 Task: Add a condition where "Channel Is CTI phone call (outgoing)" in unsolved tickets in your groups.
Action: Mouse moved to (108, 364)
Screenshot: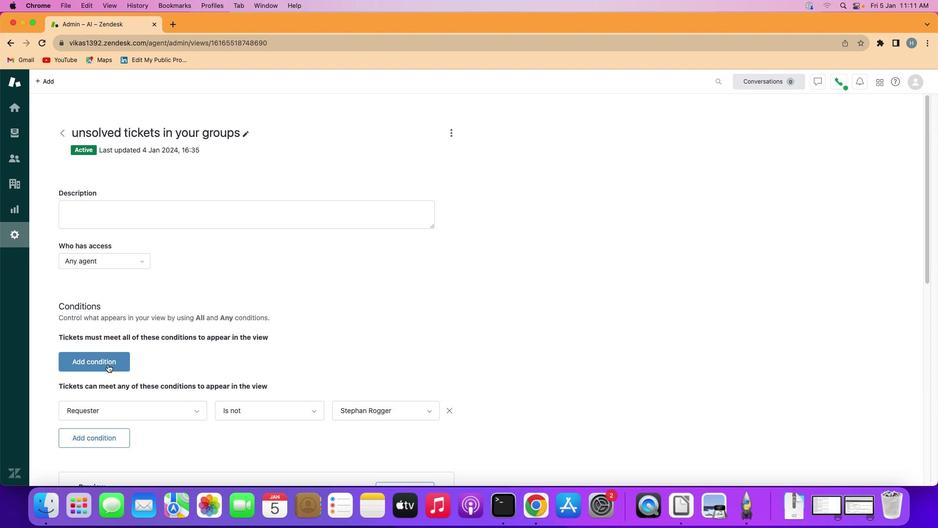 
Action: Mouse pressed left at (108, 364)
Screenshot: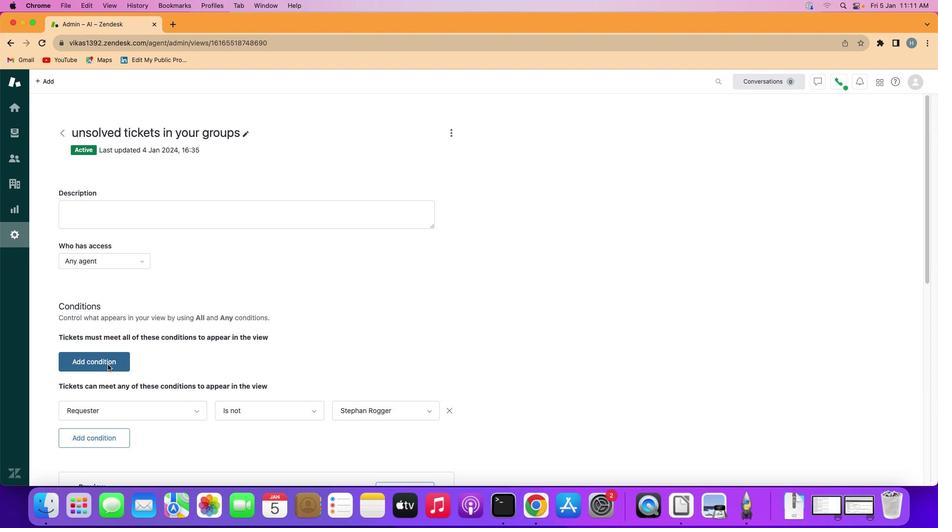 
Action: Mouse moved to (140, 362)
Screenshot: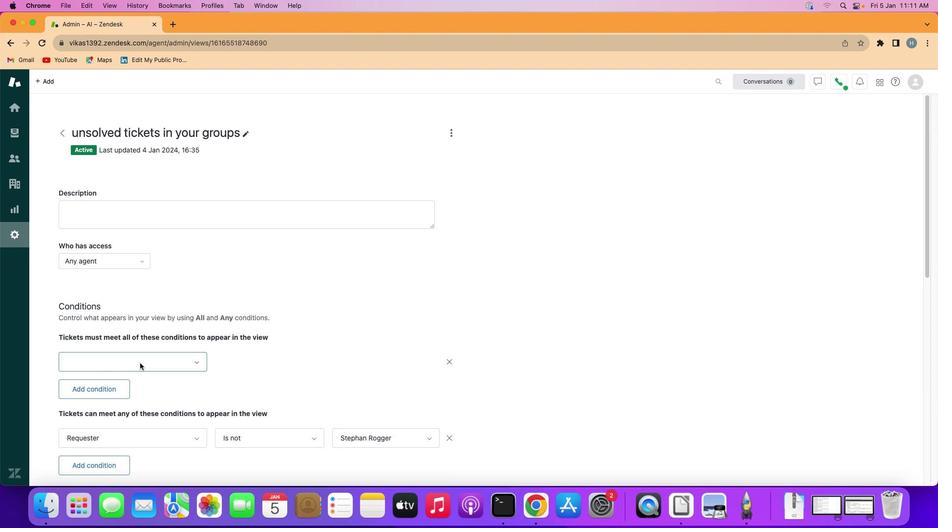 
Action: Mouse pressed left at (140, 362)
Screenshot: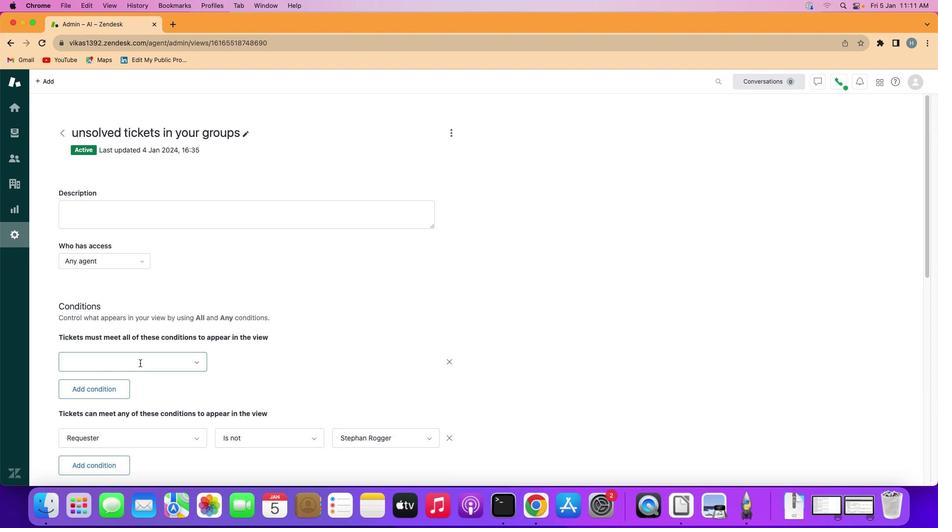 
Action: Mouse moved to (134, 279)
Screenshot: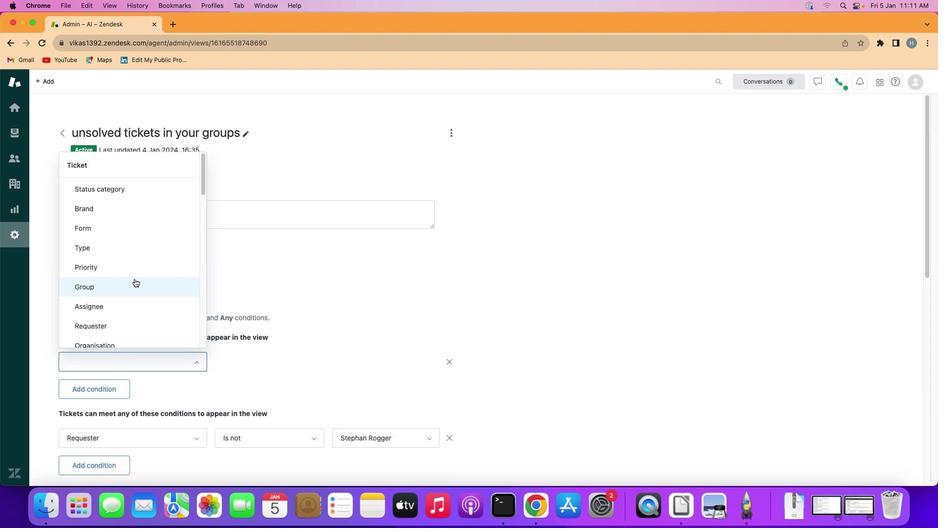 
Action: Mouse scrolled (134, 279) with delta (0, 0)
Screenshot: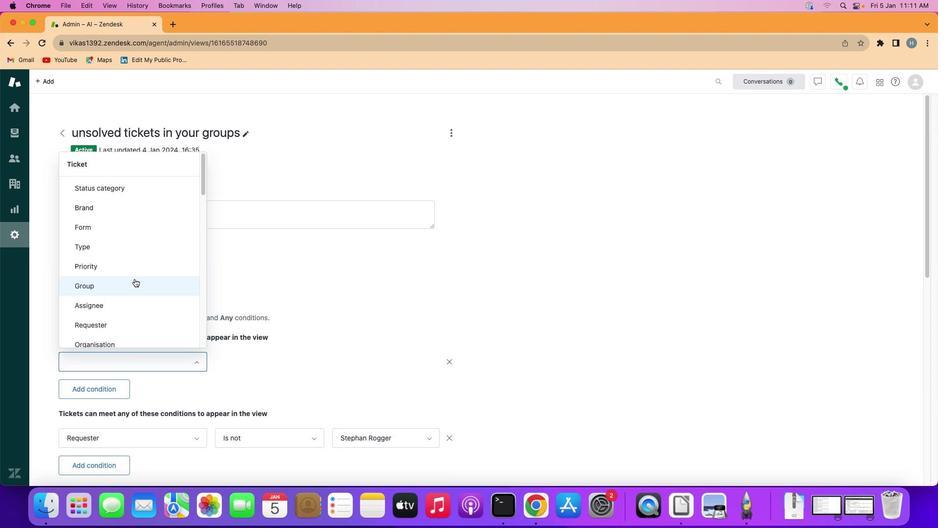 
Action: Mouse scrolled (134, 279) with delta (0, 0)
Screenshot: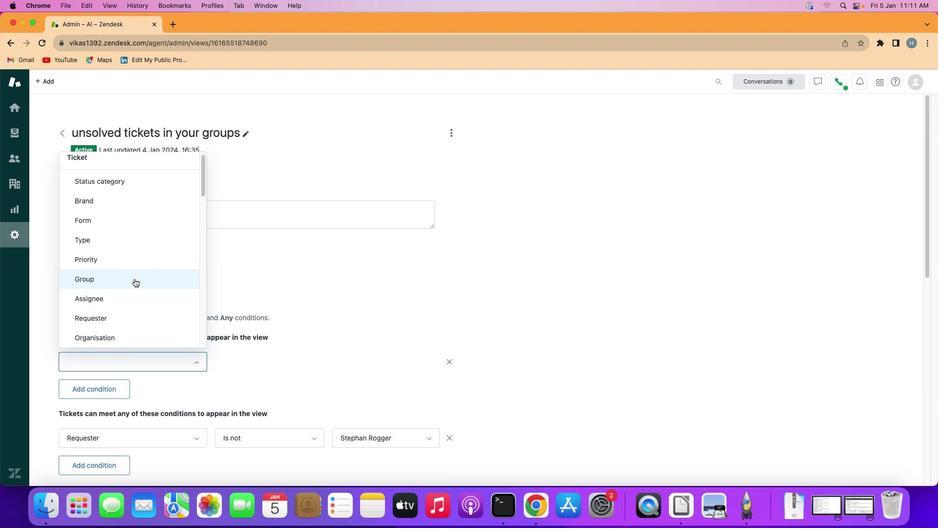 
Action: Mouse scrolled (134, 279) with delta (0, 0)
Screenshot: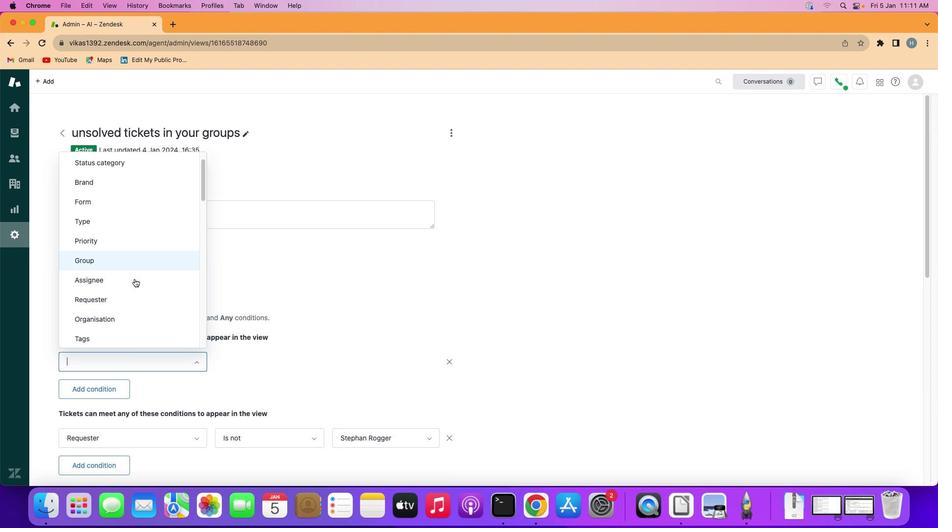 
Action: Mouse scrolled (134, 279) with delta (0, 0)
Screenshot: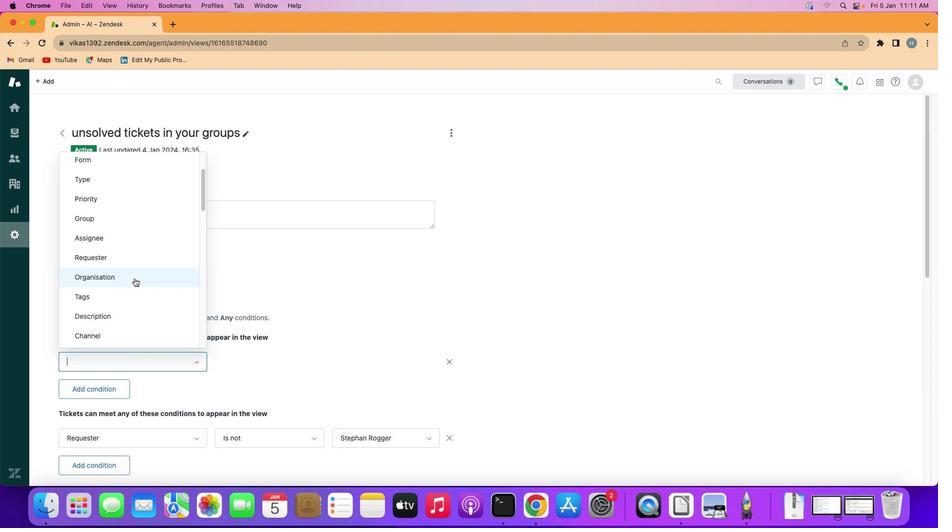 
Action: Mouse moved to (134, 278)
Screenshot: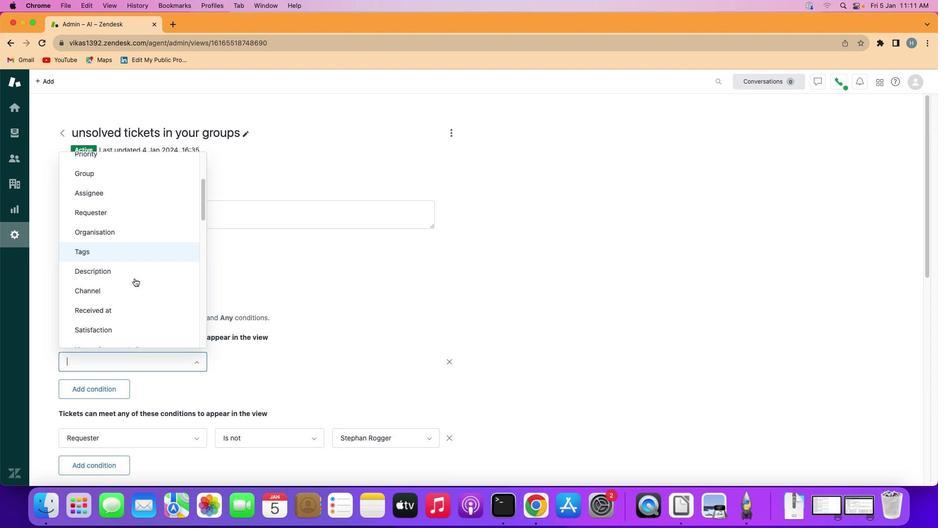 
Action: Mouse scrolled (134, 278) with delta (0, -1)
Screenshot: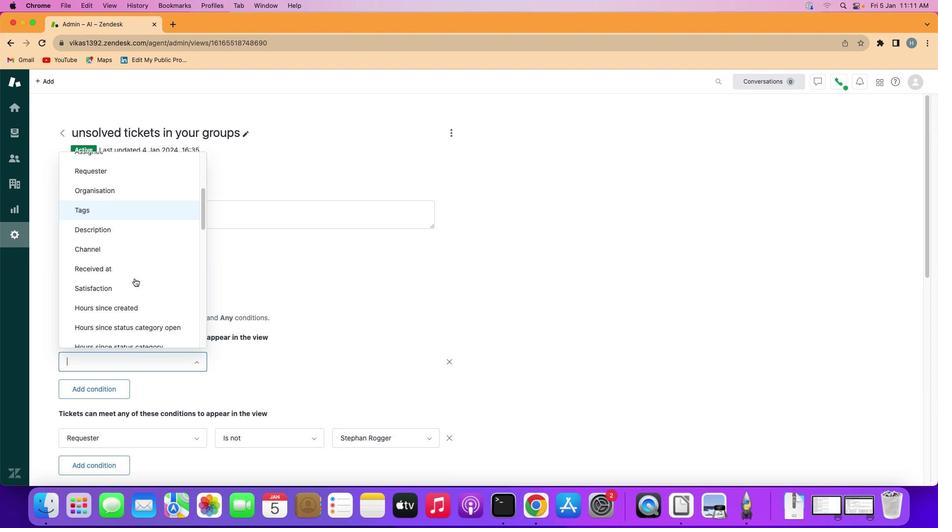 
Action: Mouse moved to (141, 231)
Screenshot: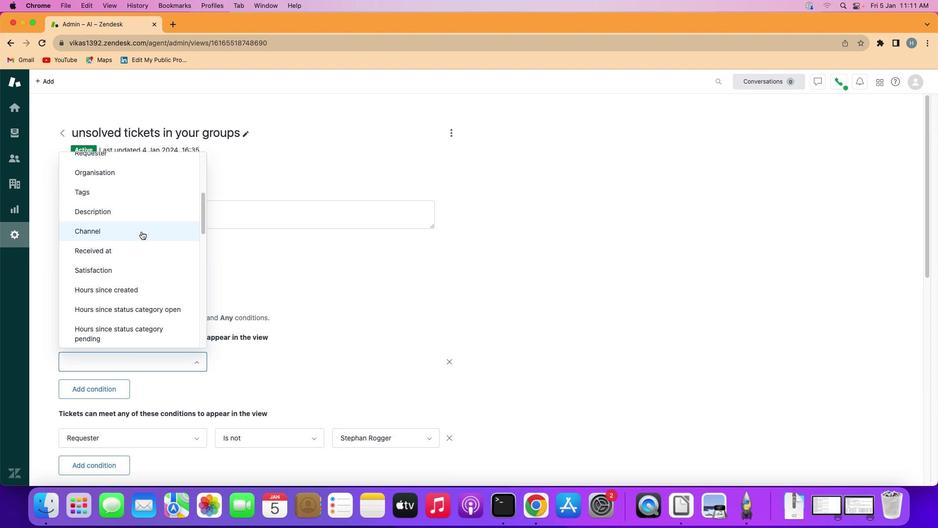 
Action: Mouse pressed left at (141, 231)
Screenshot: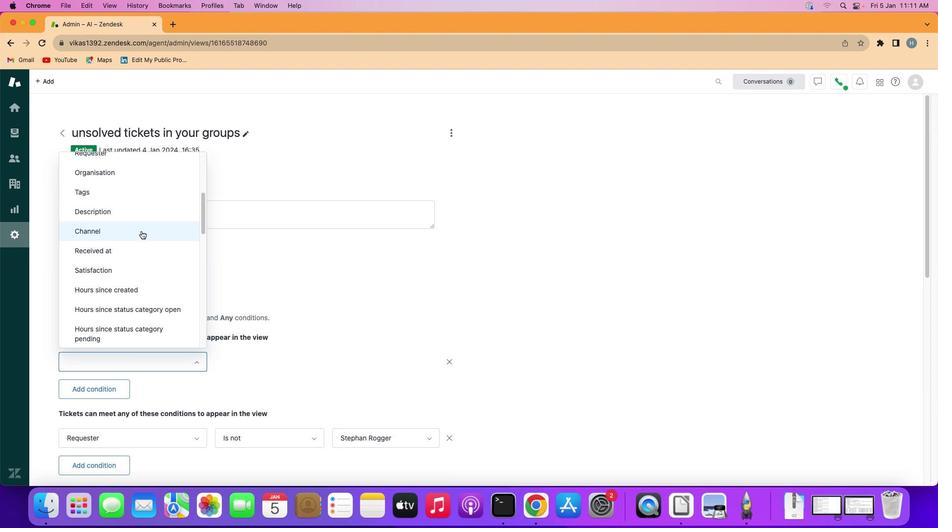 
Action: Mouse moved to (259, 365)
Screenshot: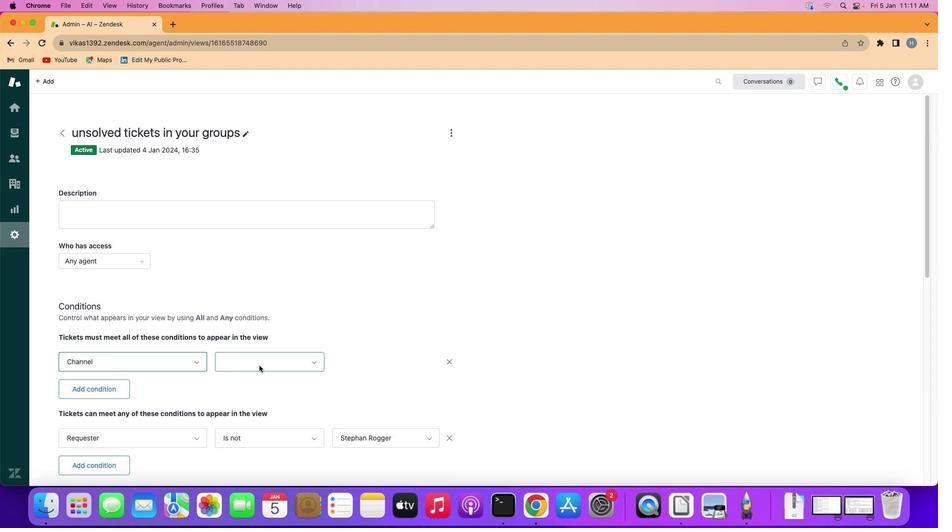 
Action: Mouse pressed left at (259, 365)
Screenshot: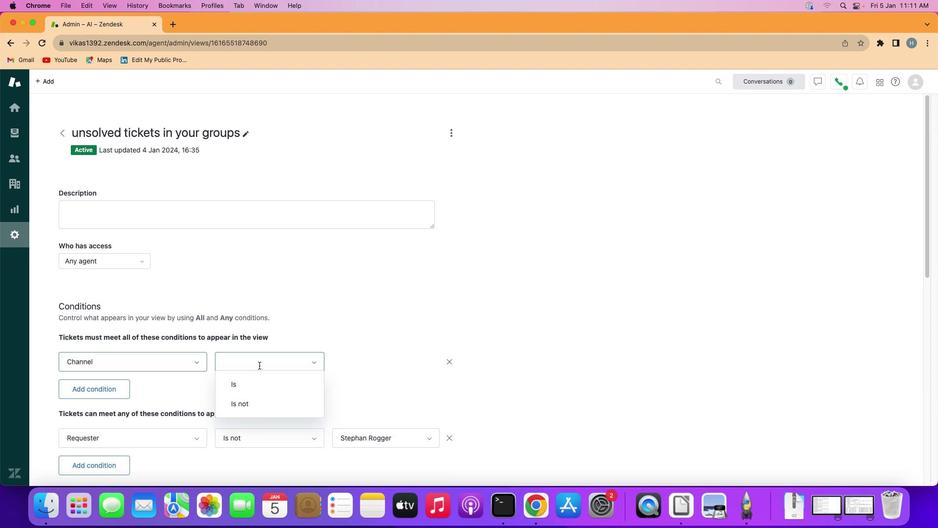 
Action: Mouse moved to (258, 384)
Screenshot: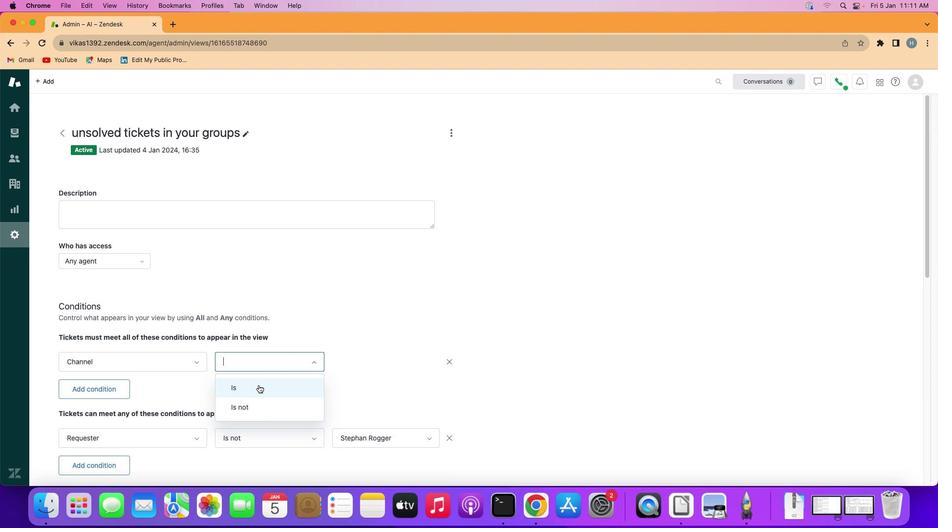 
Action: Mouse pressed left at (258, 384)
Screenshot: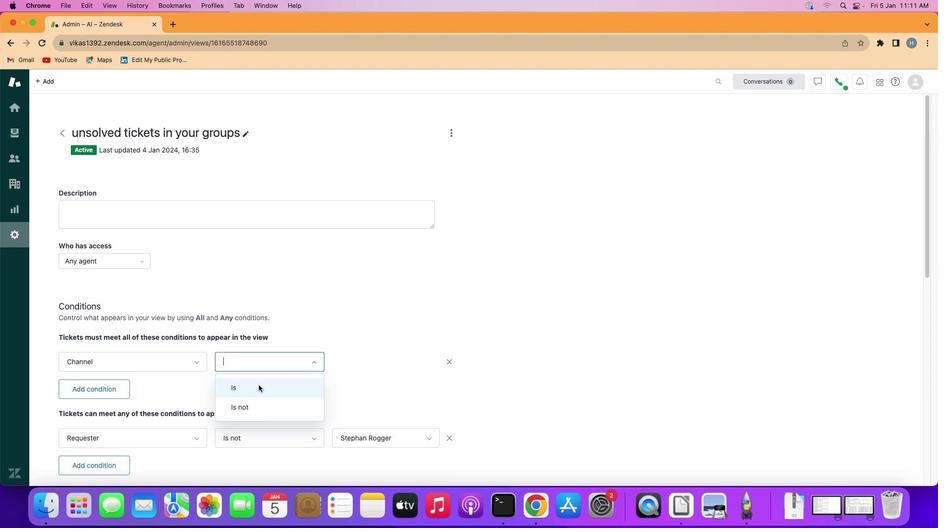 
Action: Mouse moved to (412, 360)
Screenshot: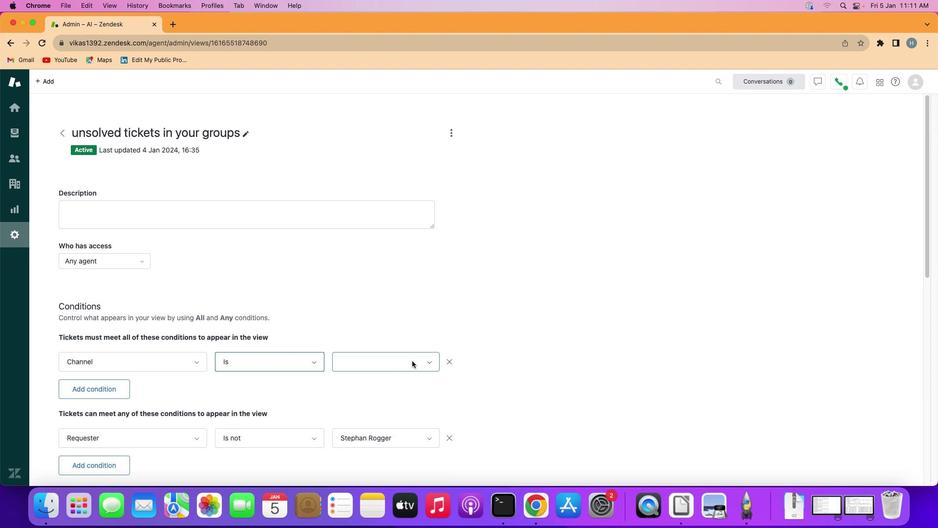 
Action: Mouse pressed left at (412, 360)
Screenshot: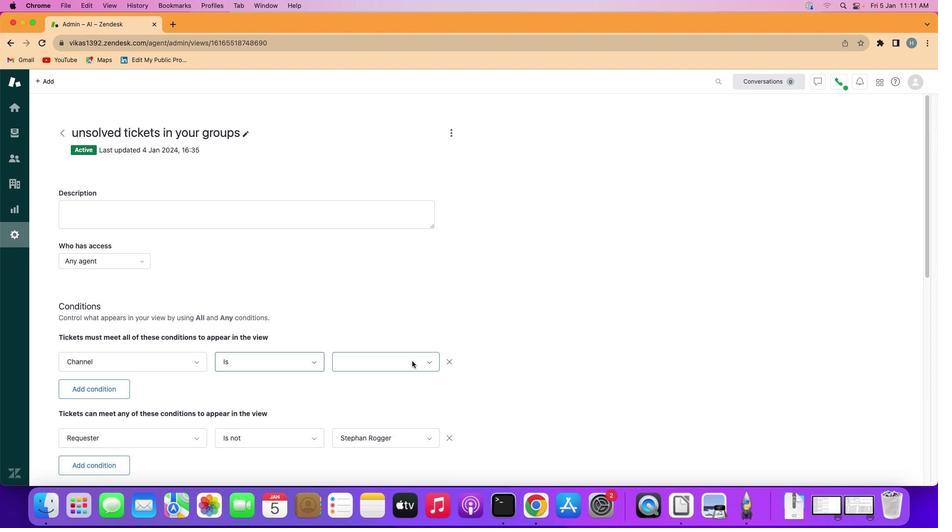 
Action: Mouse moved to (382, 296)
Screenshot: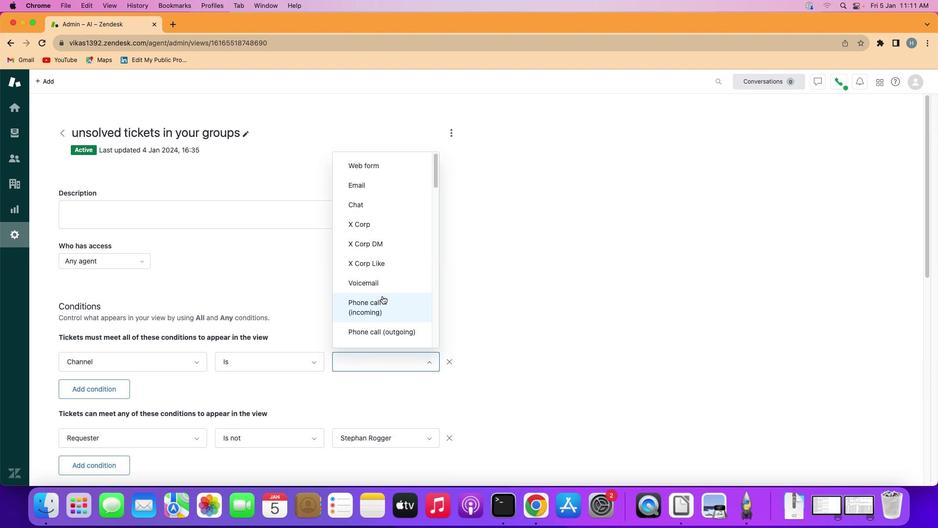 
Action: Mouse scrolled (382, 296) with delta (0, 0)
Screenshot: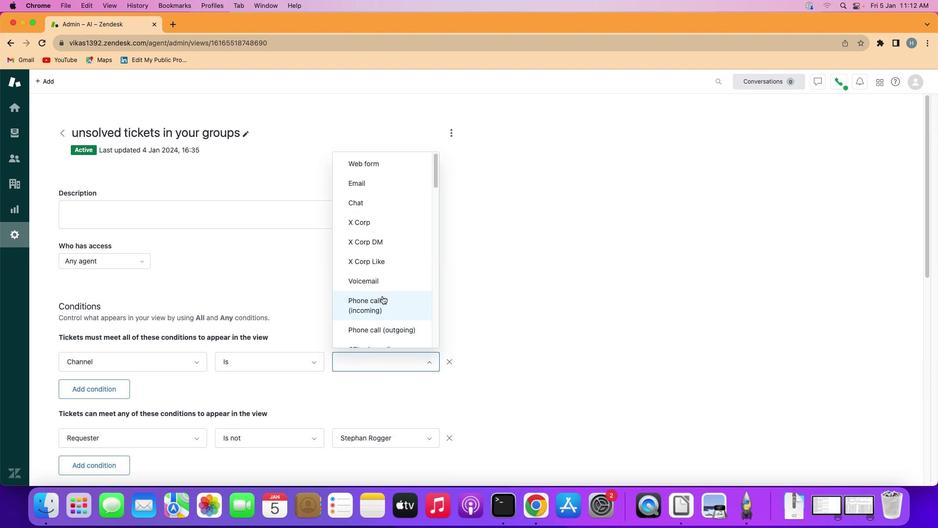 
Action: Mouse scrolled (382, 296) with delta (0, 0)
Screenshot: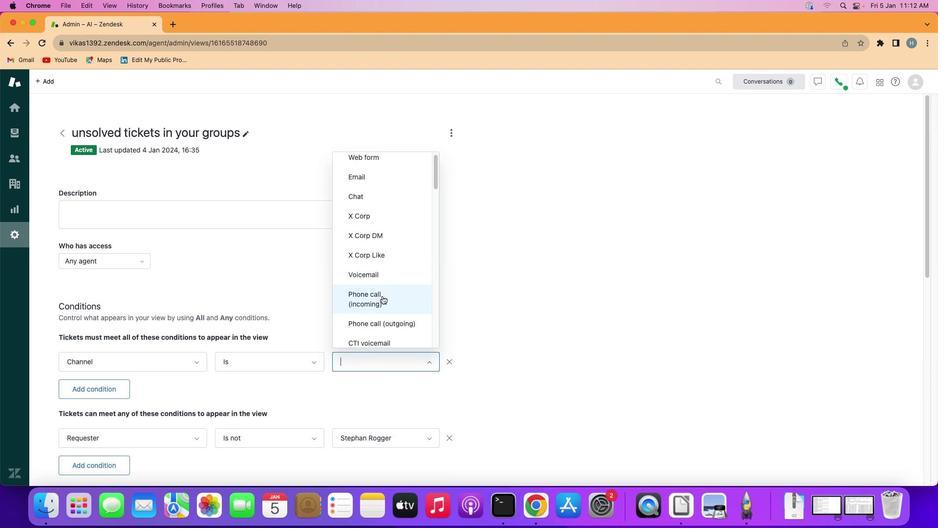 
Action: Mouse scrolled (382, 296) with delta (0, 0)
Screenshot: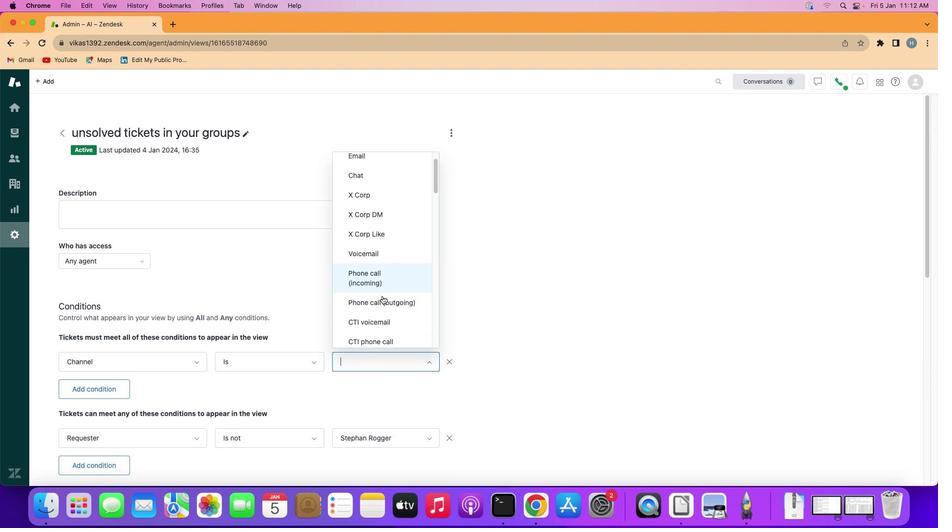 
Action: Mouse scrolled (382, 296) with delta (0, 0)
Screenshot: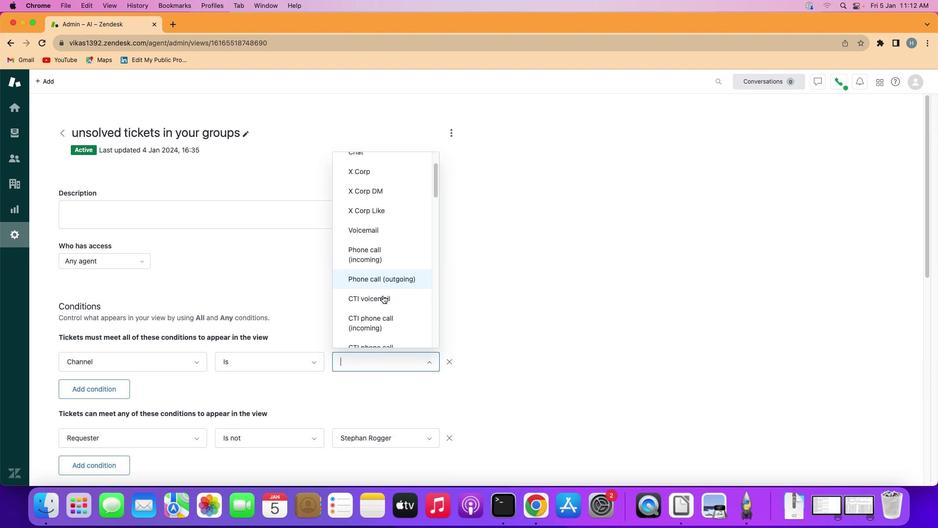 
Action: Mouse moved to (383, 295)
Screenshot: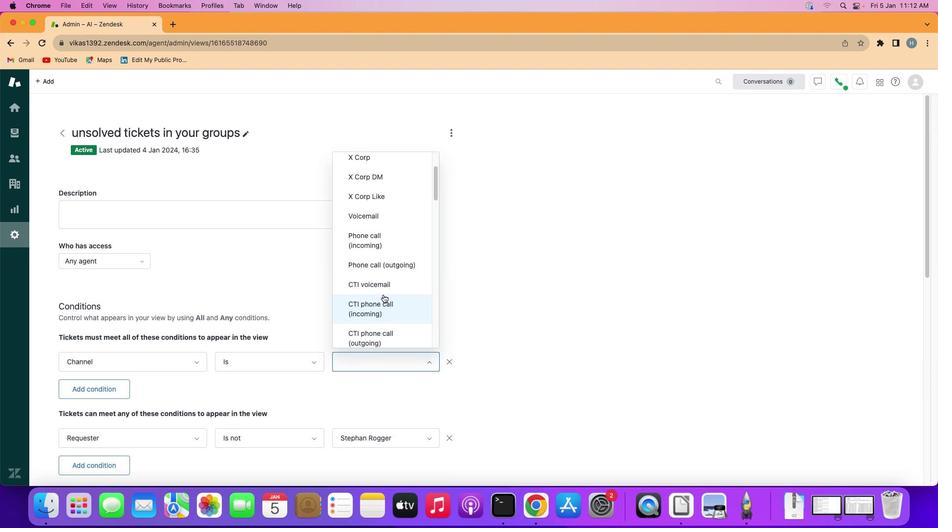
Action: Mouse scrolled (383, 295) with delta (0, 0)
Screenshot: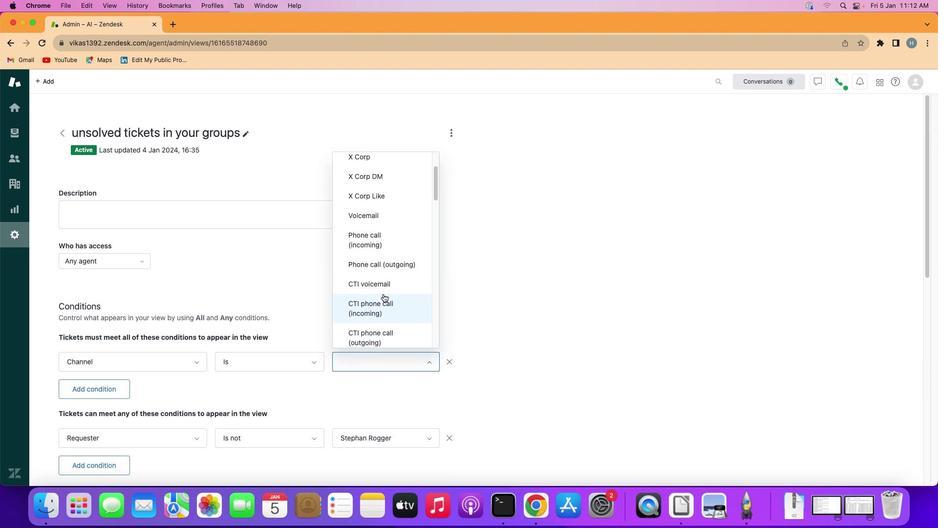 
Action: Mouse moved to (383, 293)
Screenshot: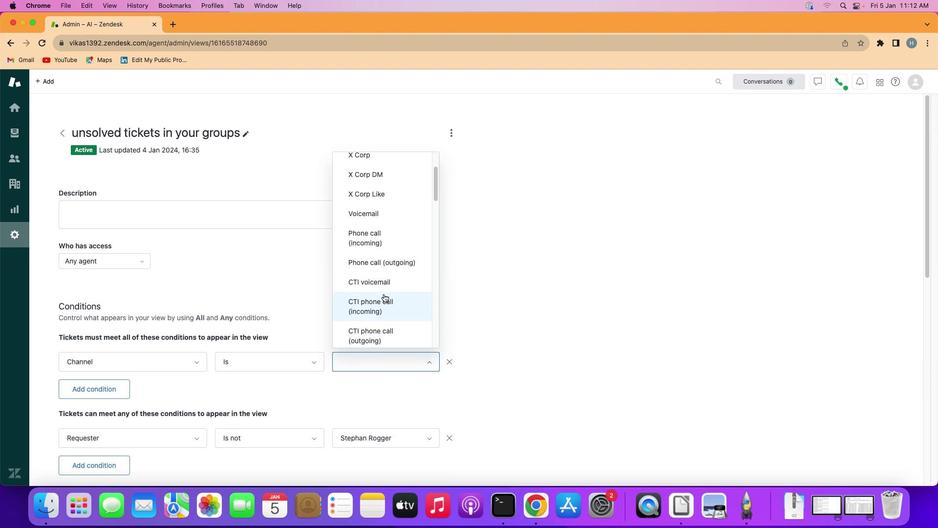 
Action: Mouse scrolled (383, 293) with delta (0, 0)
Screenshot: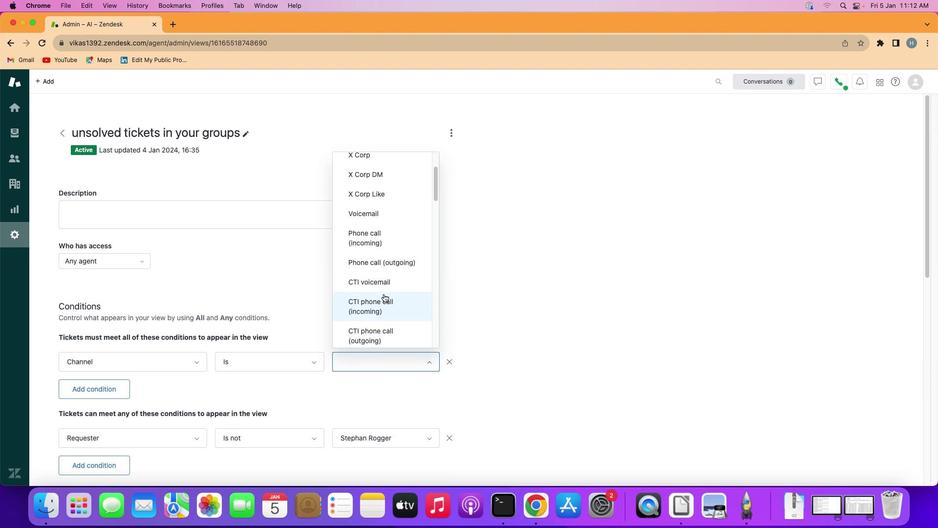 
Action: Mouse scrolled (383, 293) with delta (0, 0)
Screenshot: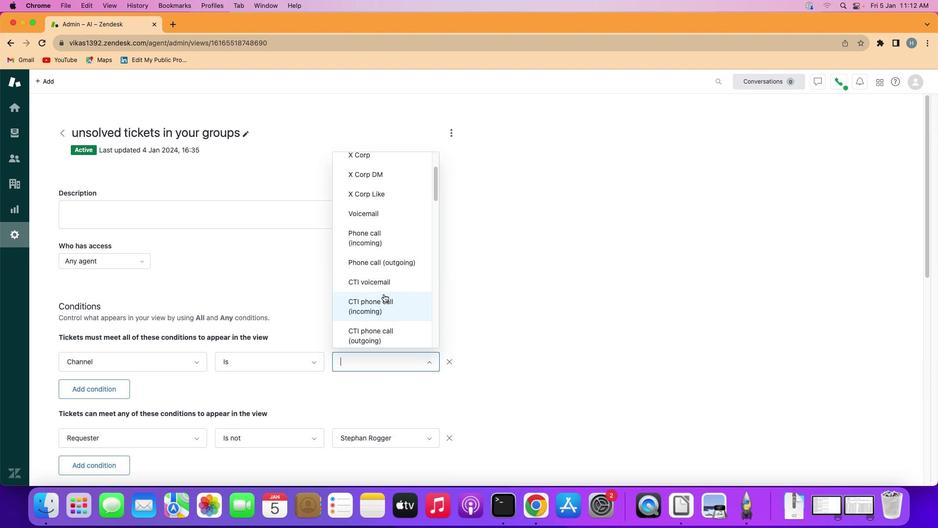 
Action: Mouse scrolled (383, 293) with delta (0, 0)
Screenshot: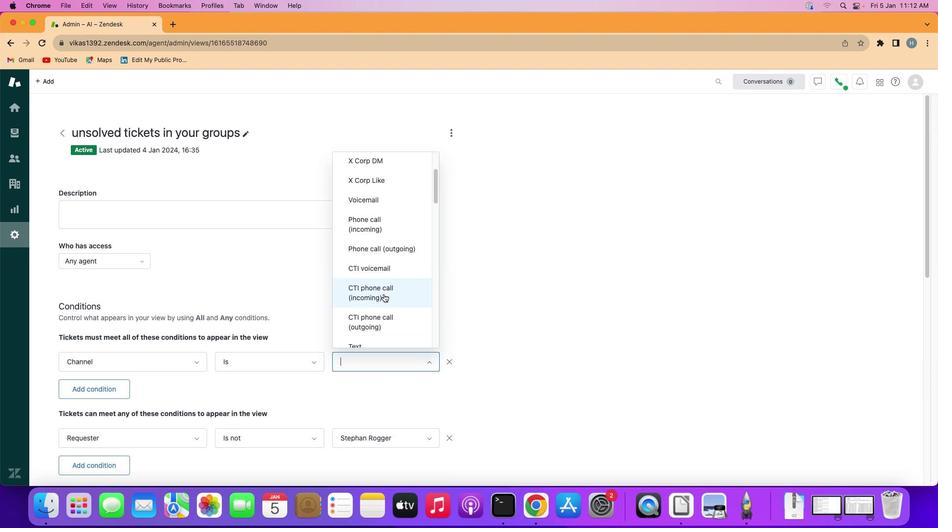 
Action: Mouse moved to (386, 301)
Screenshot: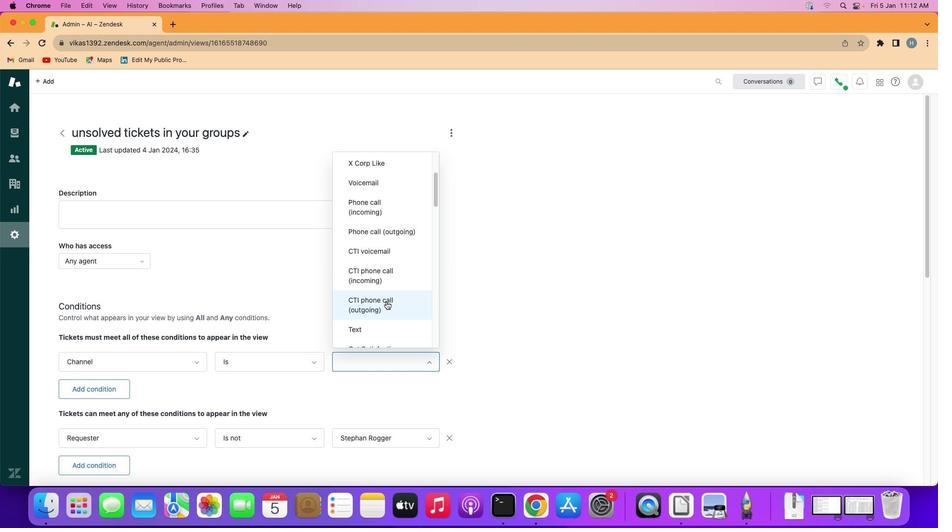 
Action: Mouse pressed left at (386, 301)
Screenshot: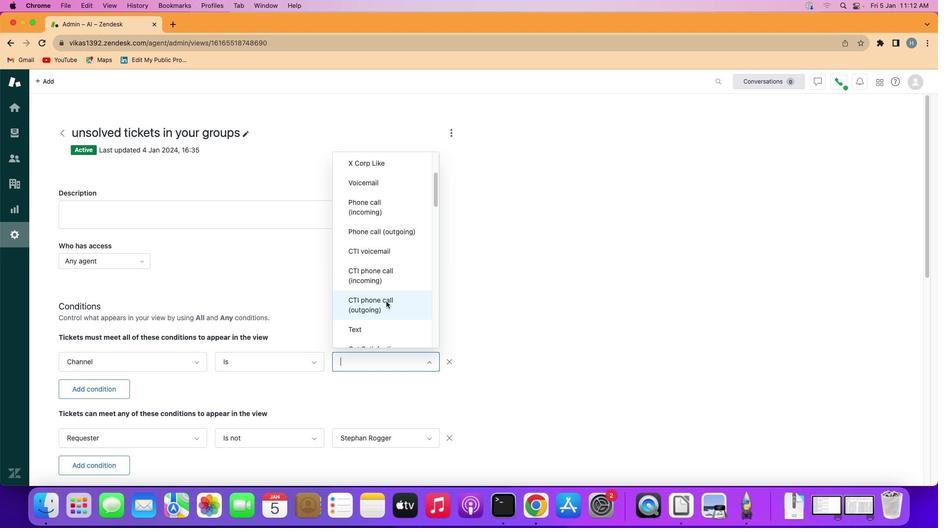 
